 Task: Create a new contact with the name 'John Smith', email 'taskers@outlook.com', and address 'Peoria, Illinois'.
Action: Mouse moved to (13, 74)
Screenshot: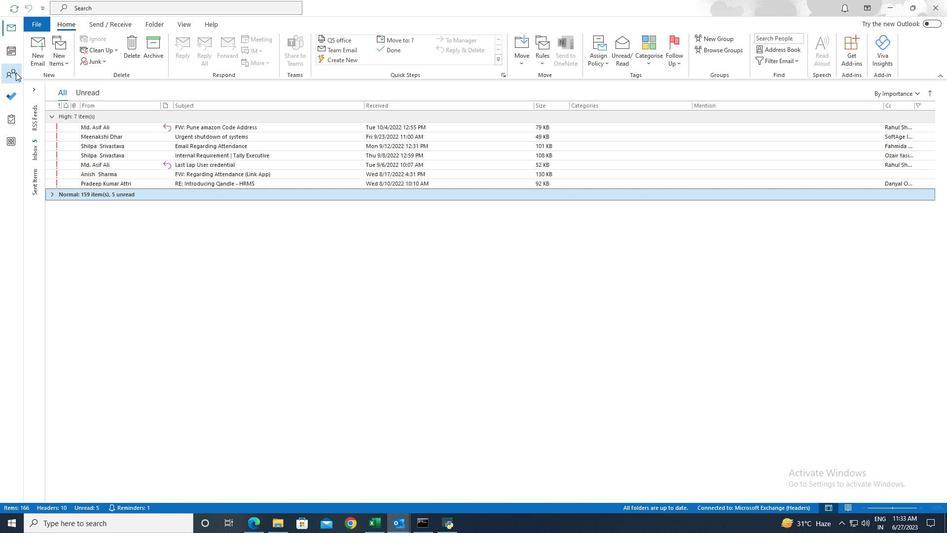 
Action: Mouse pressed left at (13, 74)
Screenshot: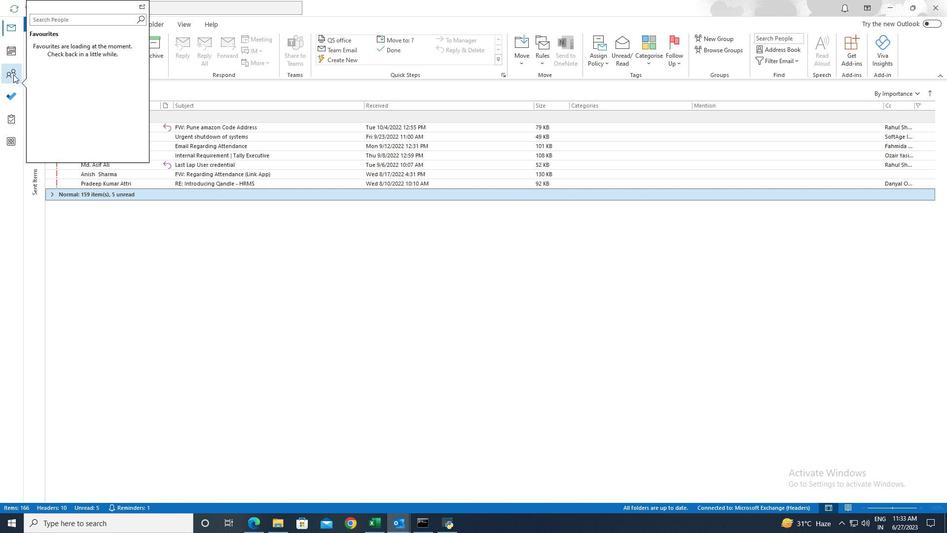 
Action: Mouse moved to (30, 53)
Screenshot: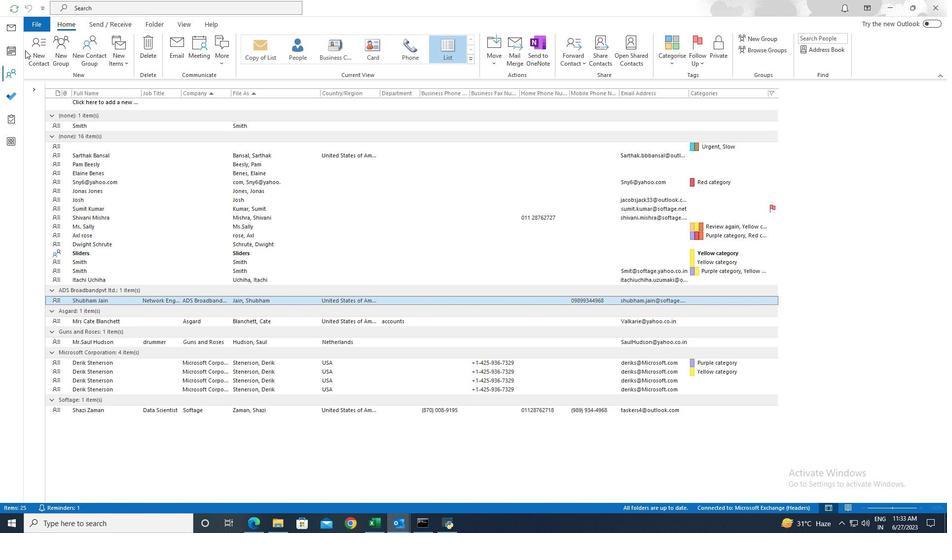 
Action: Mouse pressed left at (30, 53)
Screenshot: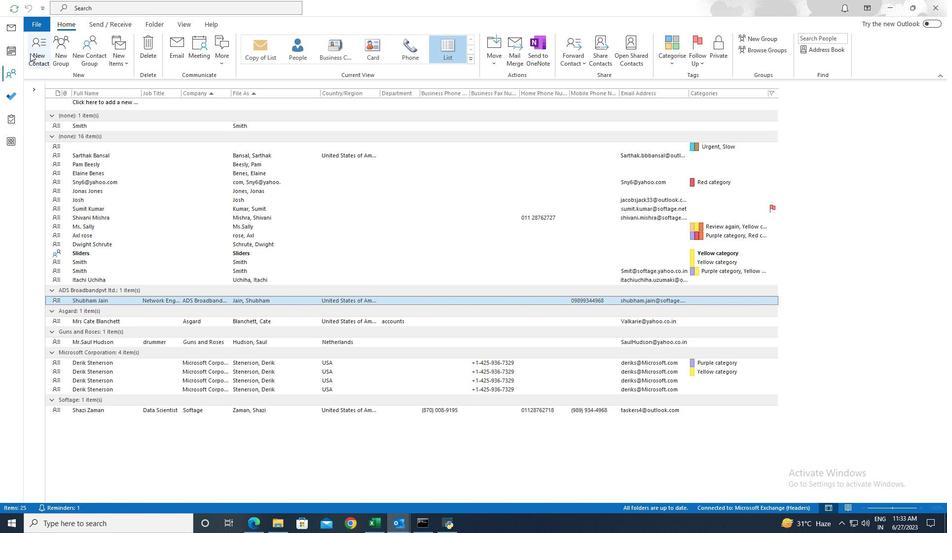 
Action: Mouse moved to (105, 88)
Screenshot: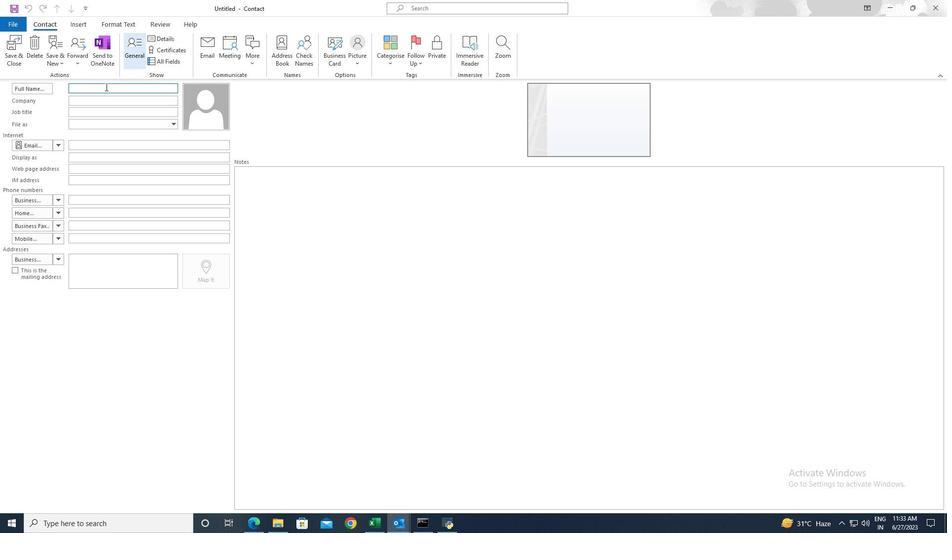 
Action: Mouse pressed left at (105, 88)
Screenshot: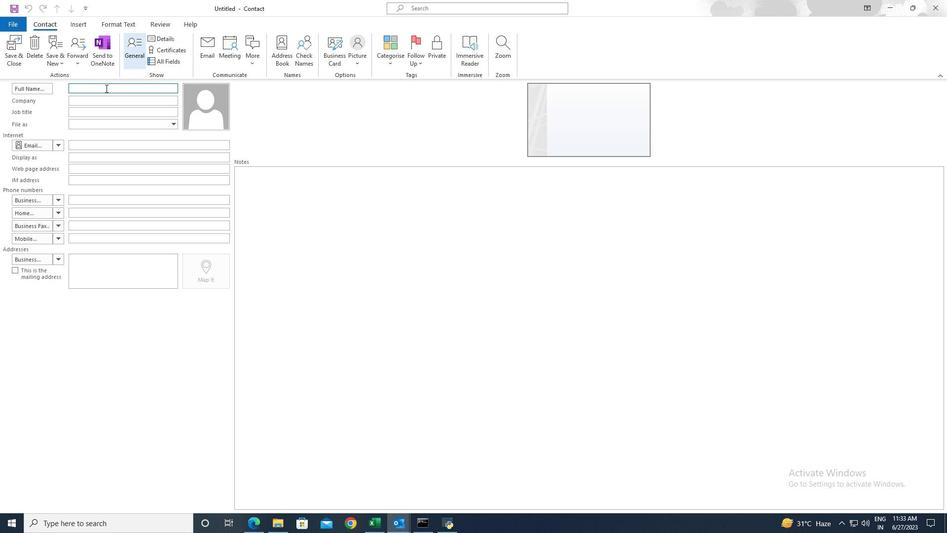 
Action: Key pressed <Key.shift>John<Key.space><Key.shift>Smith
Screenshot: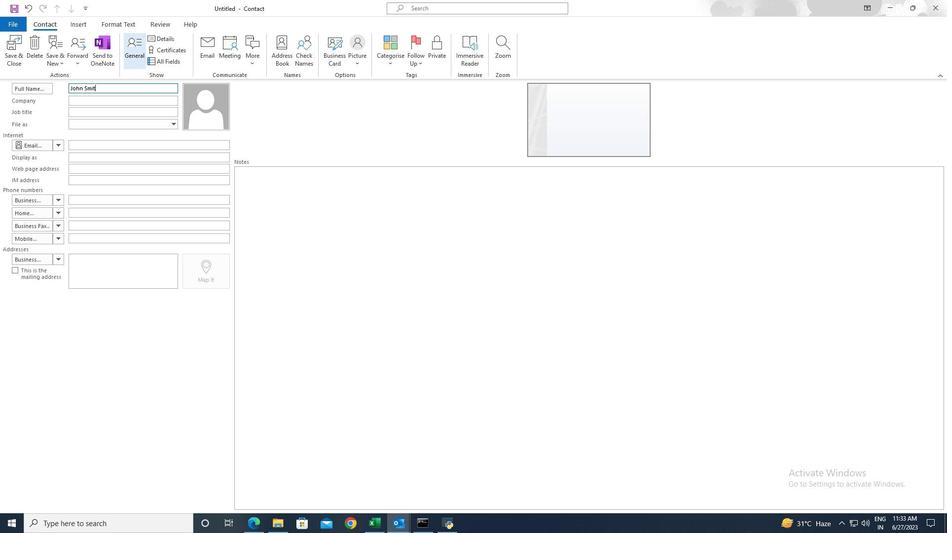 
Action: Mouse moved to (132, 266)
Screenshot: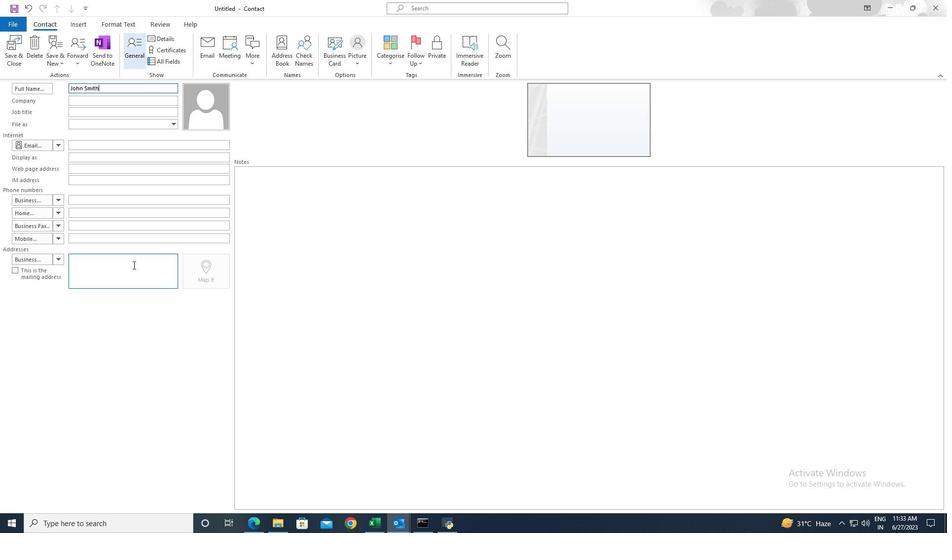 
Action: Mouse pressed left at (132, 266)
Screenshot: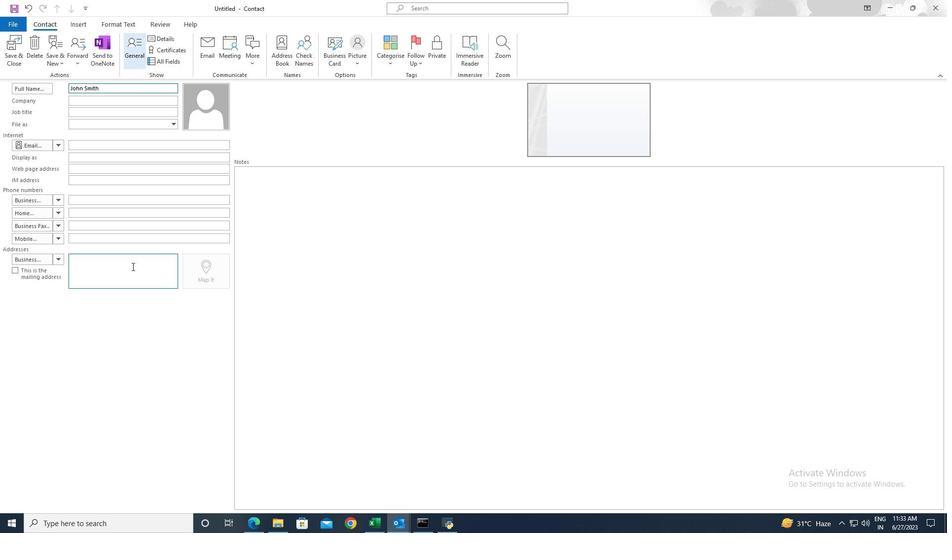 
Action: Key pressed <Key.shift>Peoria,<Key.space><Key.shift><Key.shift><Key.shift><Key.shift><Key.shift><Key.shift><Key.shift><Key.shift><Key.shift><Key.shift><Key.shift><Key.shift><Key.shift><Key.shift><Key.shift><Key.shift><Key.shift><Key.shift><Key.shift><Key.shift><Key.shift>lllinois
Screenshot: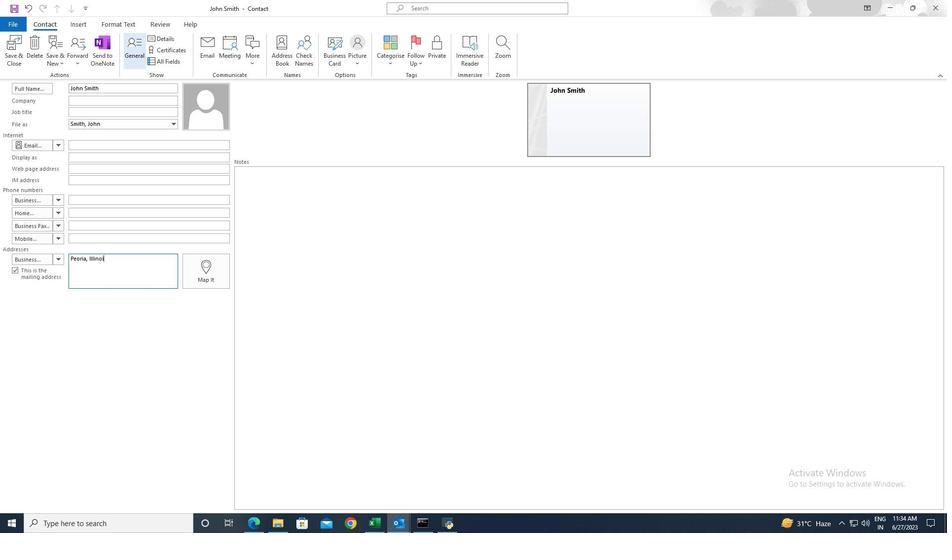 
Action: Mouse moved to (106, 145)
Screenshot: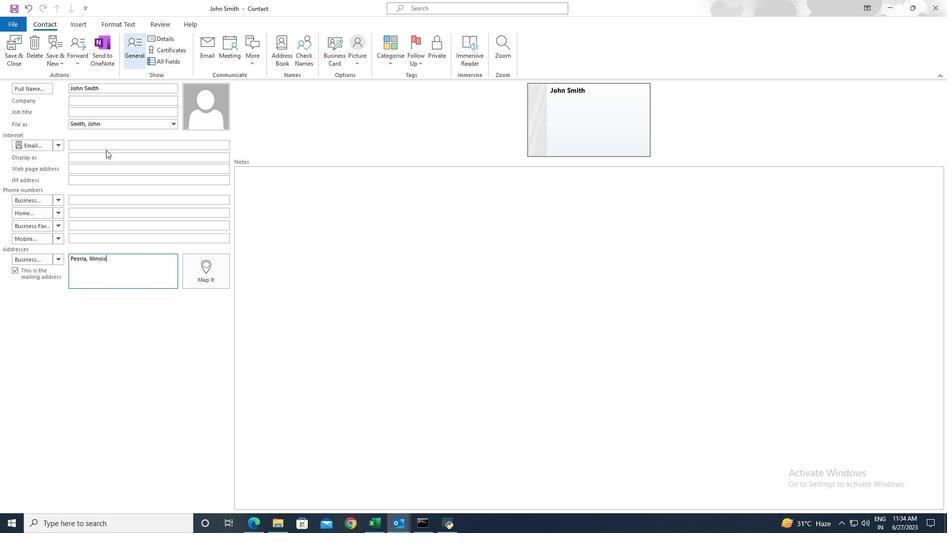 
Action: Mouse pressed left at (106, 145)
Screenshot: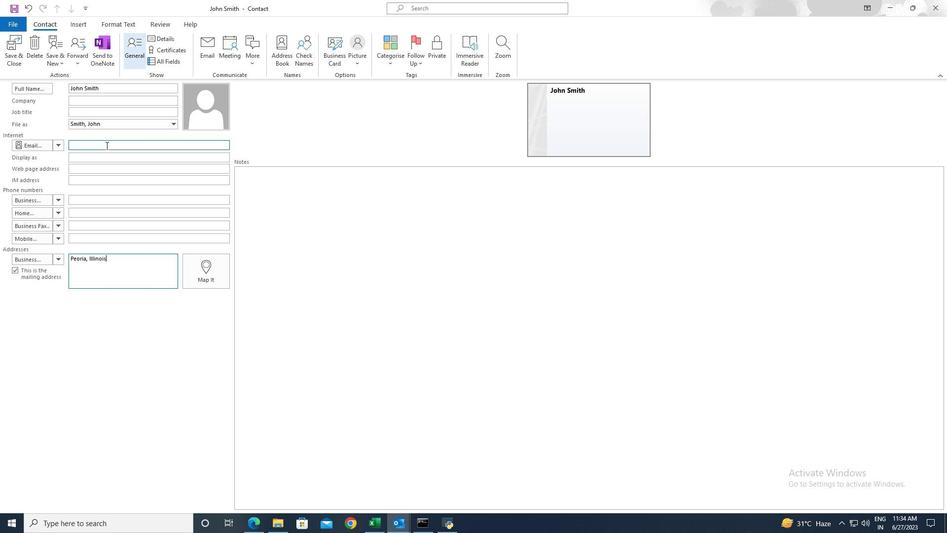 
Action: Key pressed taskers<Key.shift>@outlook.com
Screenshot: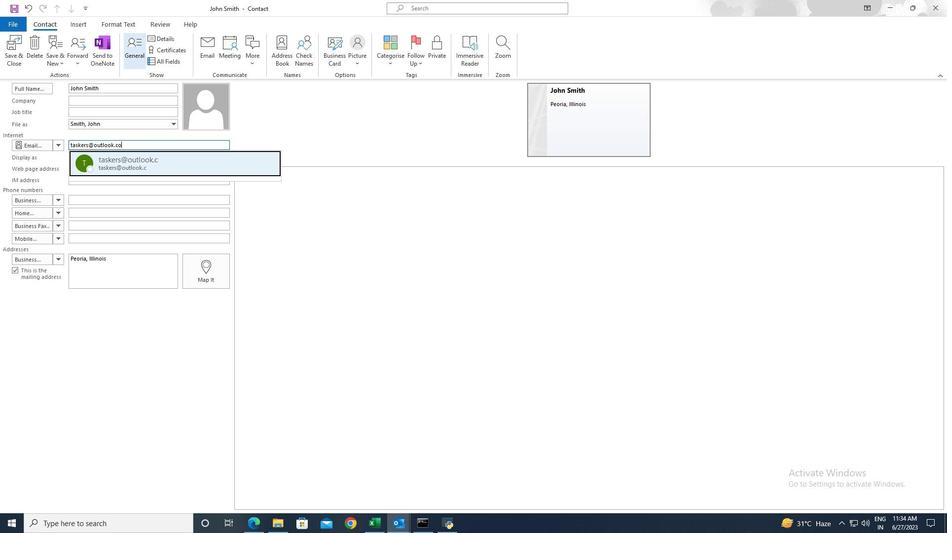 
Action: Mouse moved to (289, 197)
Screenshot: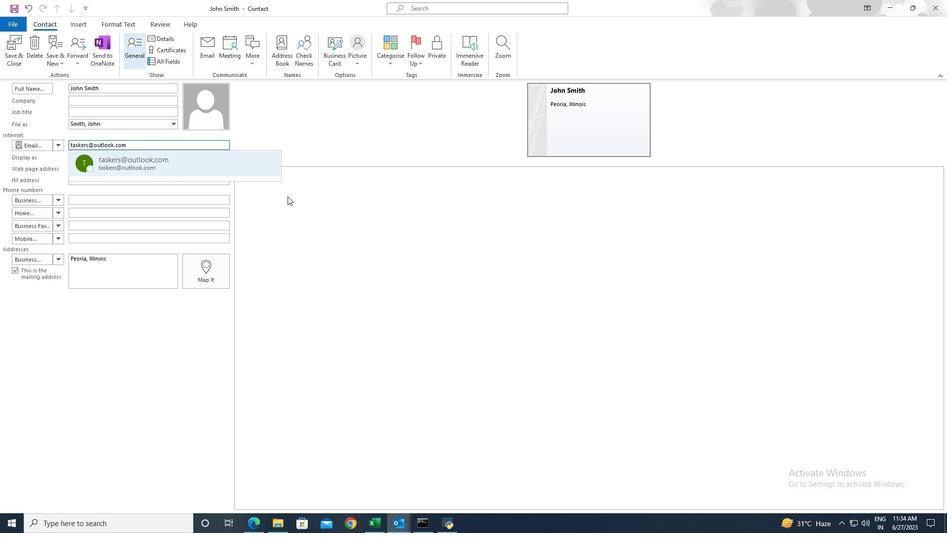 
Action: Mouse pressed left at (289, 197)
Screenshot: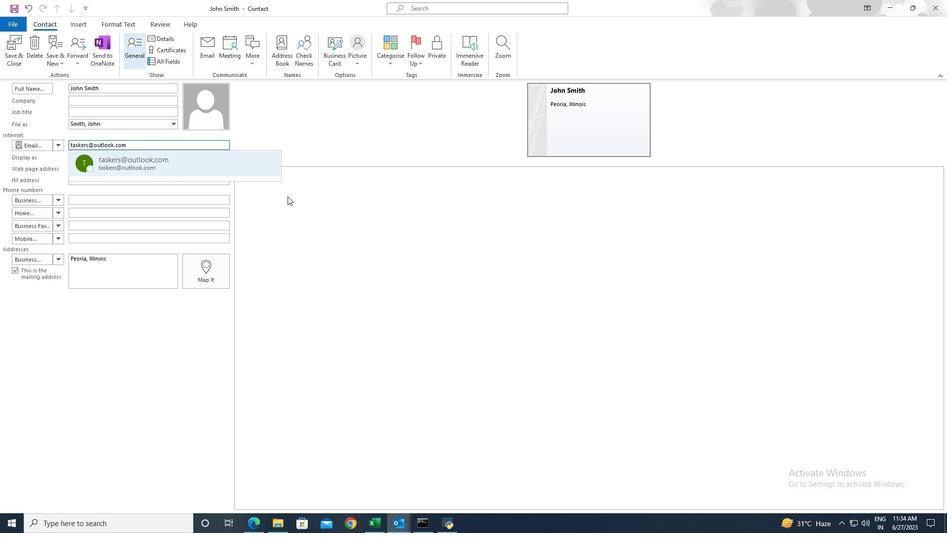 
Action: Mouse moved to (20, 52)
Screenshot: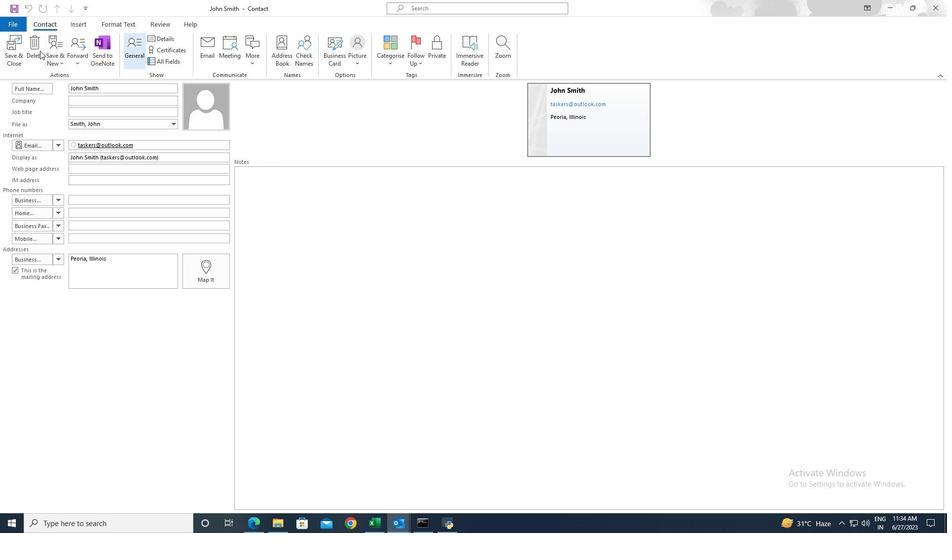 
Action: Mouse pressed left at (20, 52)
Screenshot: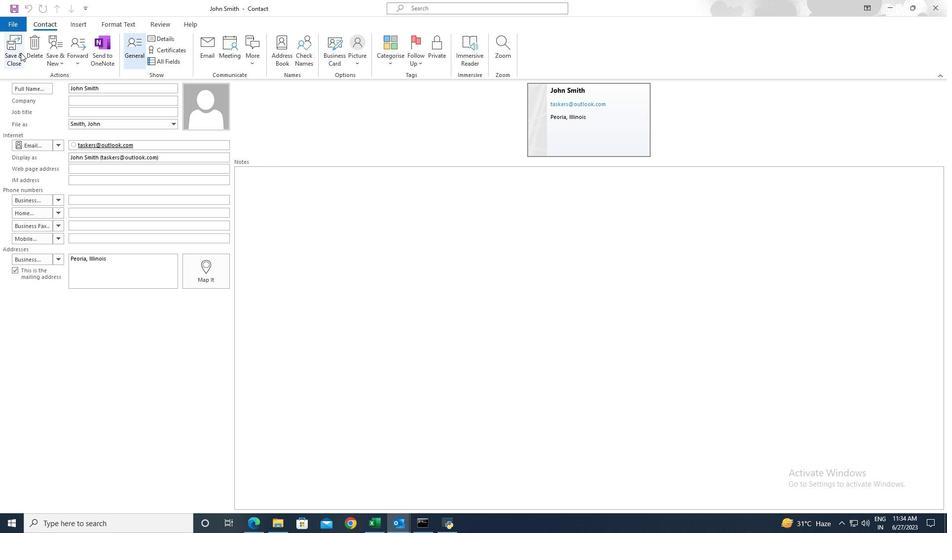
